 Task: Set the tone-mapping algorithm for Open GL video output to "Reinhard (simple non-linear)".
Action: Mouse moved to (123, 19)
Screenshot: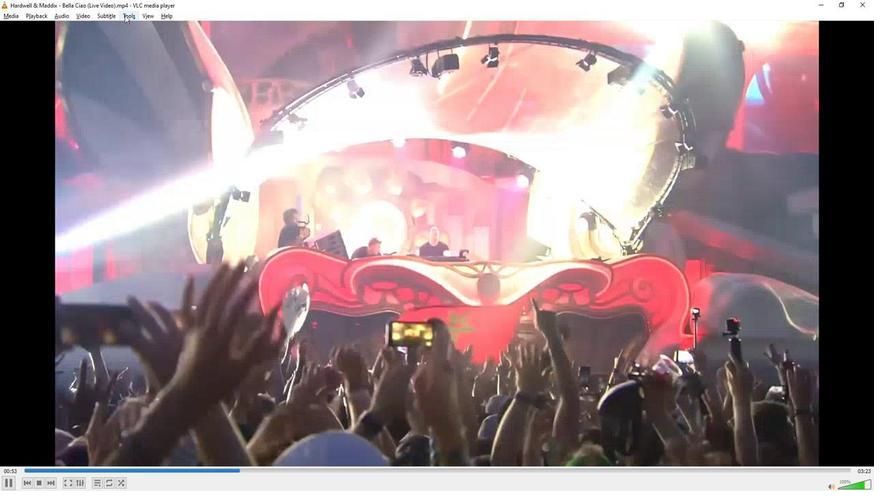 
Action: Mouse pressed left at (123, 19)
Screenshot: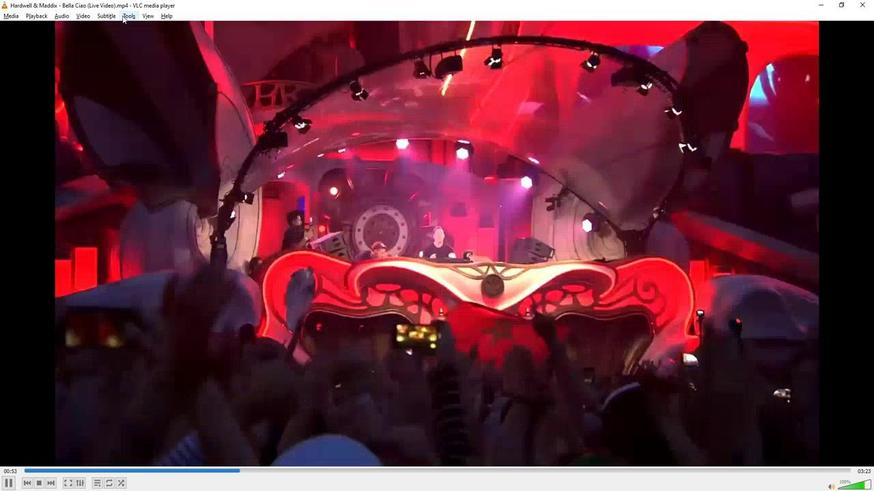 
Action: Mouse moved to (146, 126)
Screenshot: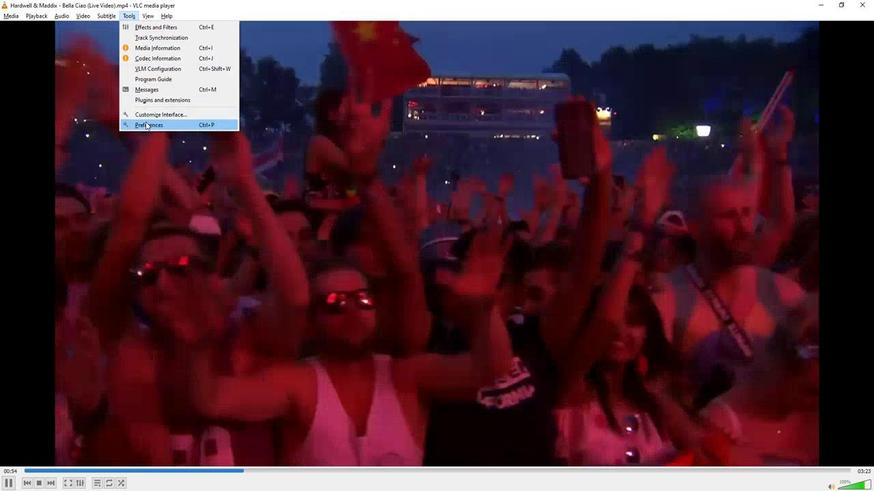 
Action: Mouse pressed left at (146, 126)
Screenshot: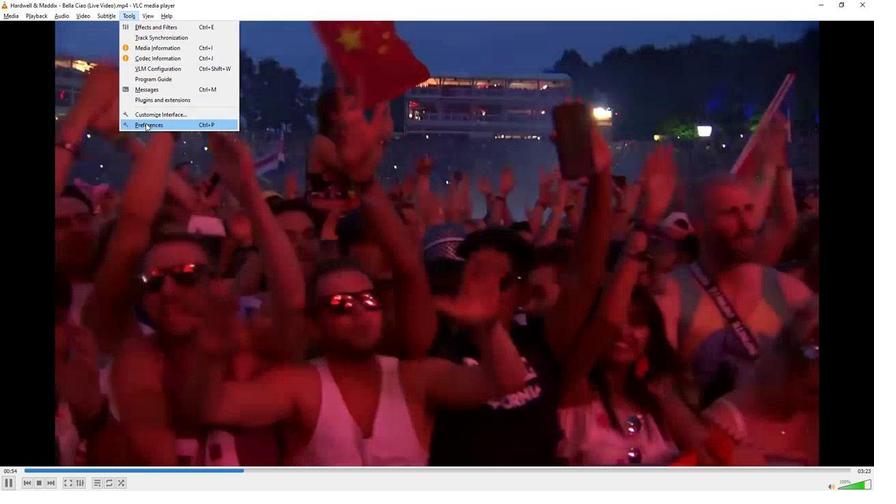 
Action: Mouse moved to (196, 391)
Screenshot: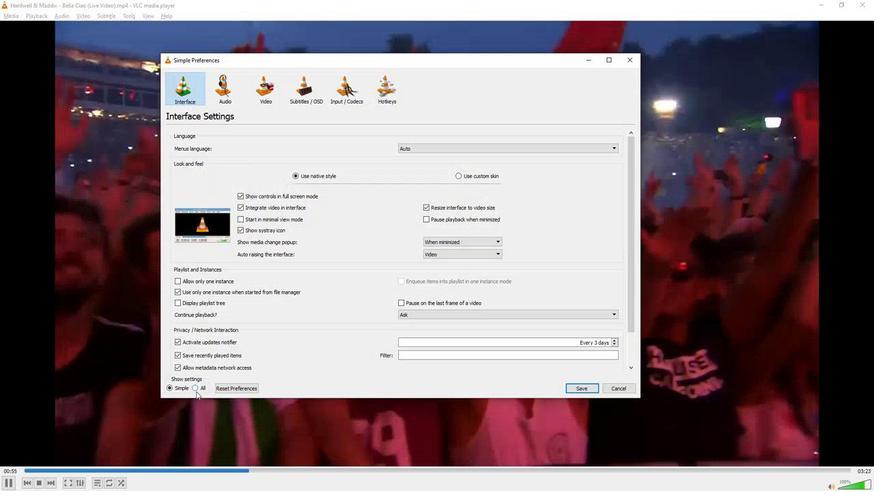 
Action: Mouse pressed left at (196, 391)
Screenshot: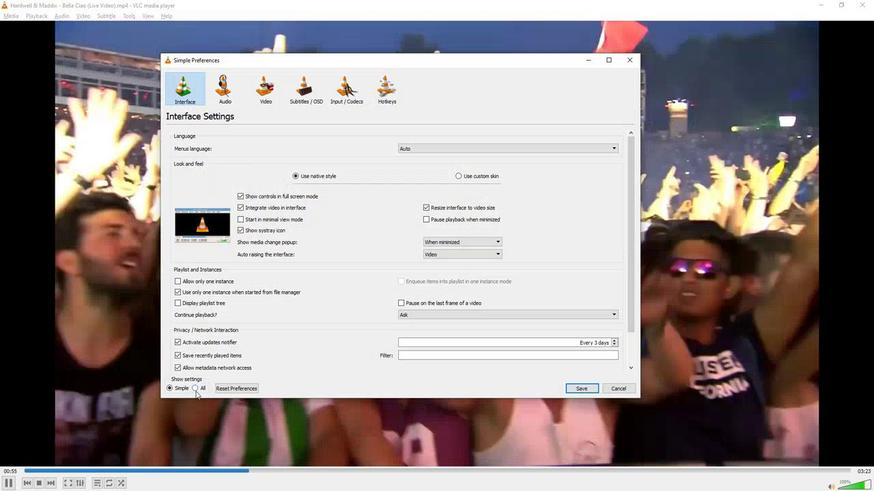 
Action: Mouse moved to (202, 335)
Screenshot: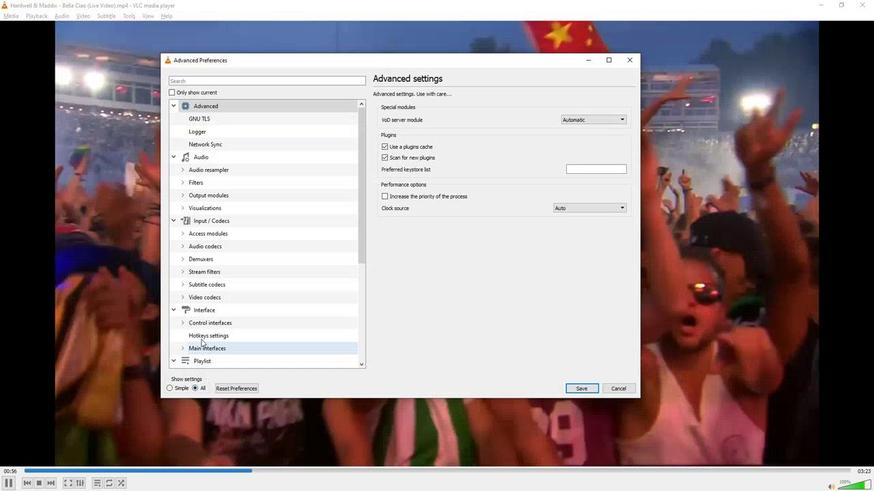 
Action: Mouse scrolled (202, 335) with delta (0, 0)
Screenshot: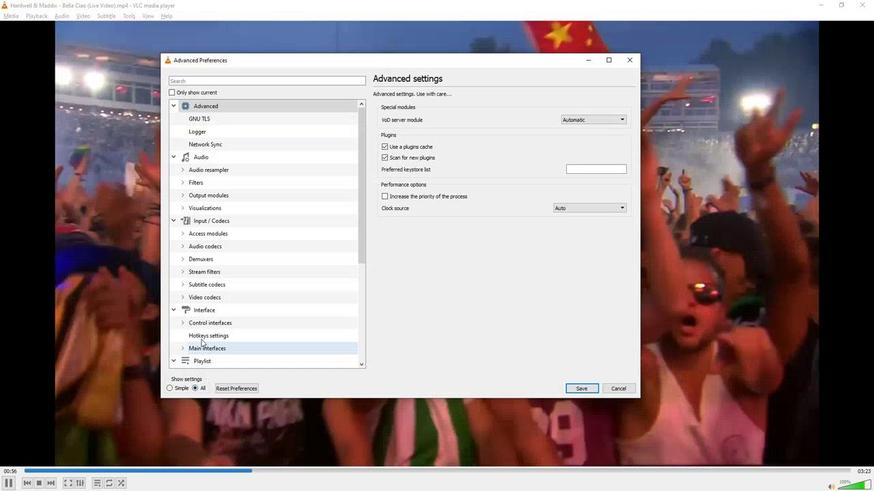 
Action: Mouse scrolled (202, 335) with delta (0, 0)
Screenshot: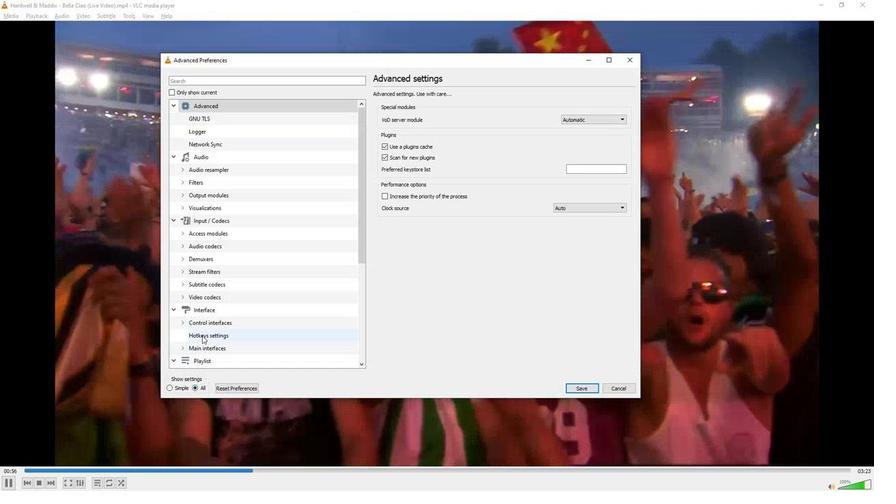 
Action: Mouse scrolled (202, 335) with delta (0, 0)
Screenshot: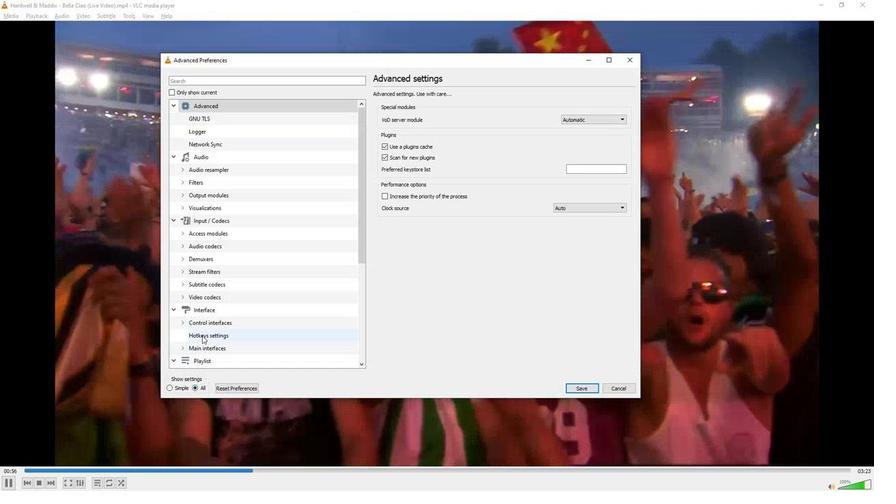 
Action: Mouse moved to (202, 335)
Screenshot: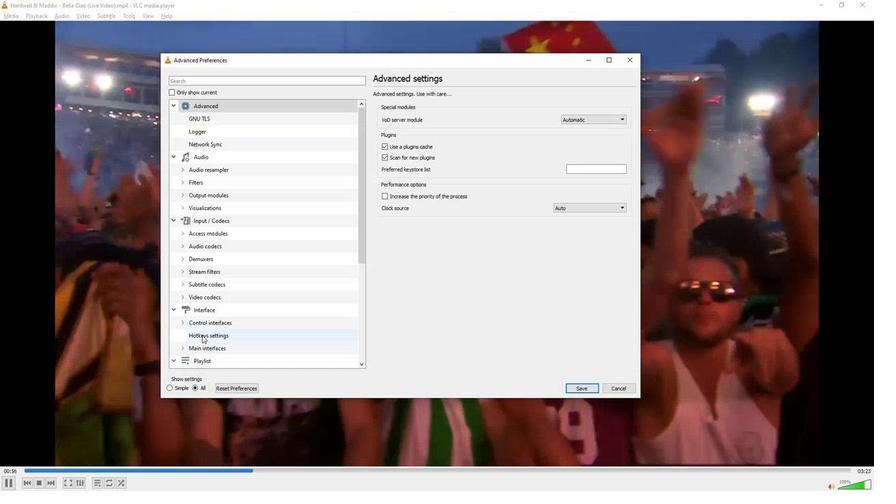 
Action: Mouse scrolled (202, 335) with delta (0, 0)
Screenshot: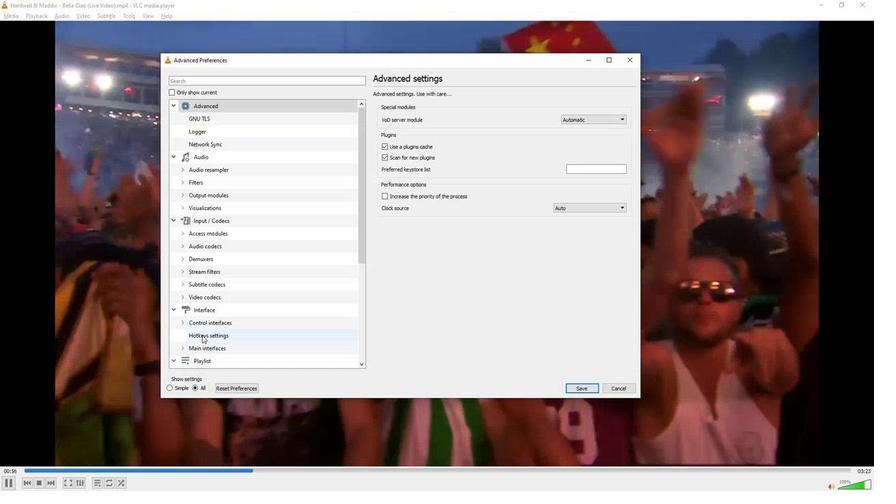 
Action: Mouse moved to (202, 334)
Screenshot: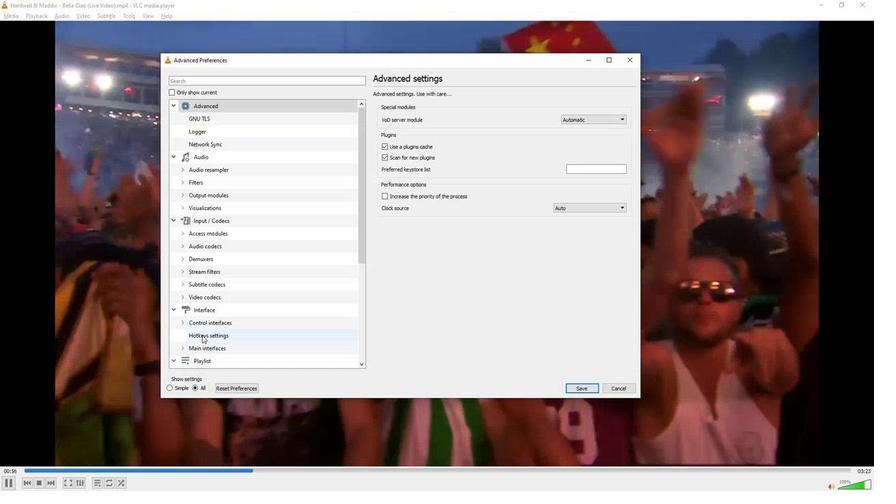 
Action: Mouse scrolled (202, 334) with delta (0, 0)
Screenshot: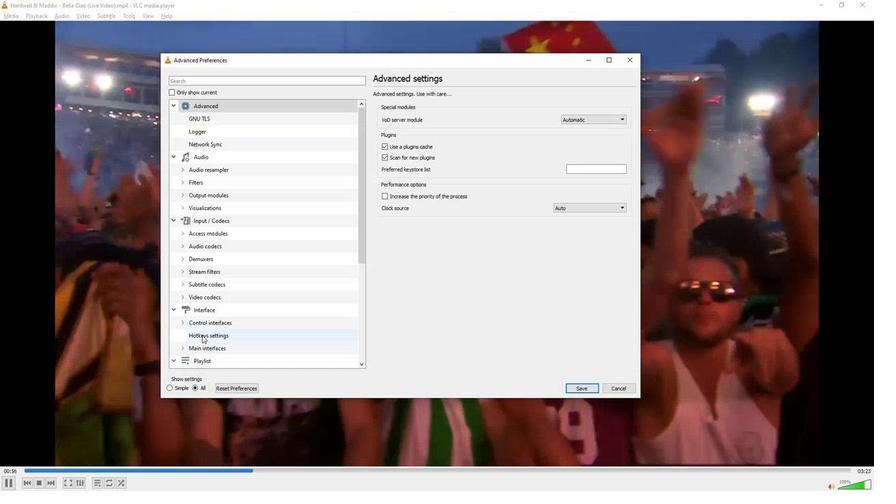
Action: Mouse moved to (184, 335)
Screenshot: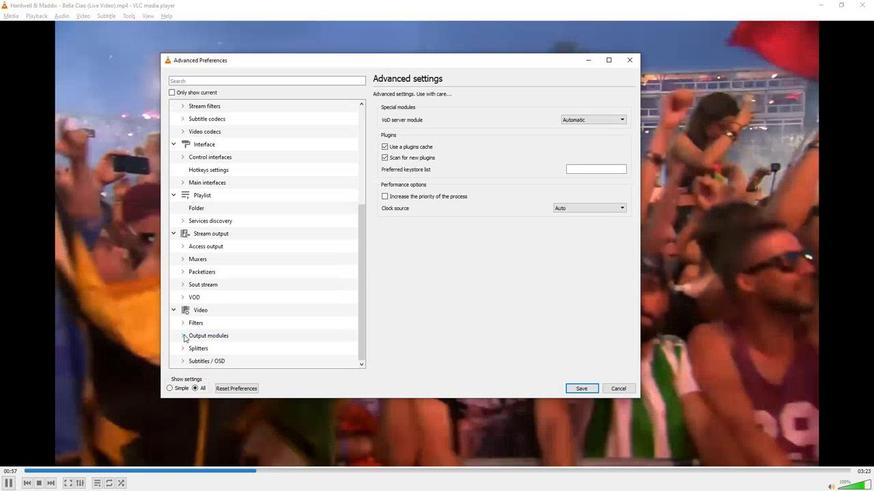 
Action: Mouse pressed left at (184, 335)
Screenshot: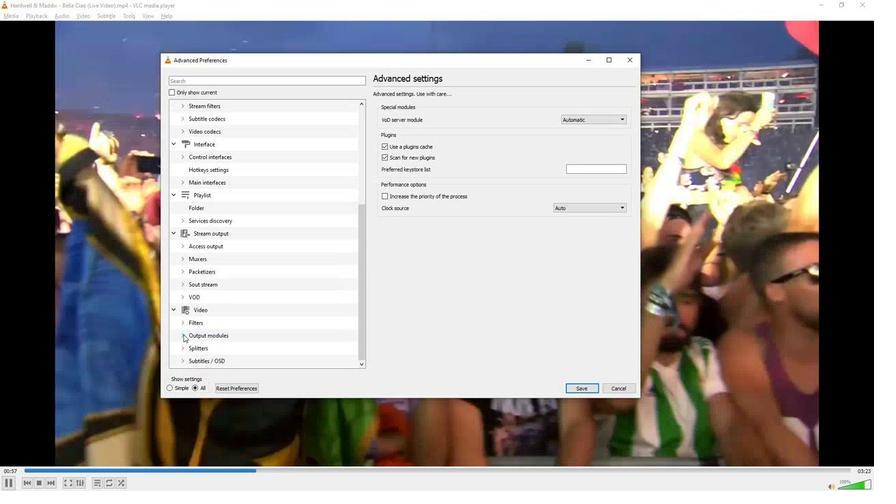 
Action: Mouse moved to (191, 335)
Screenshot: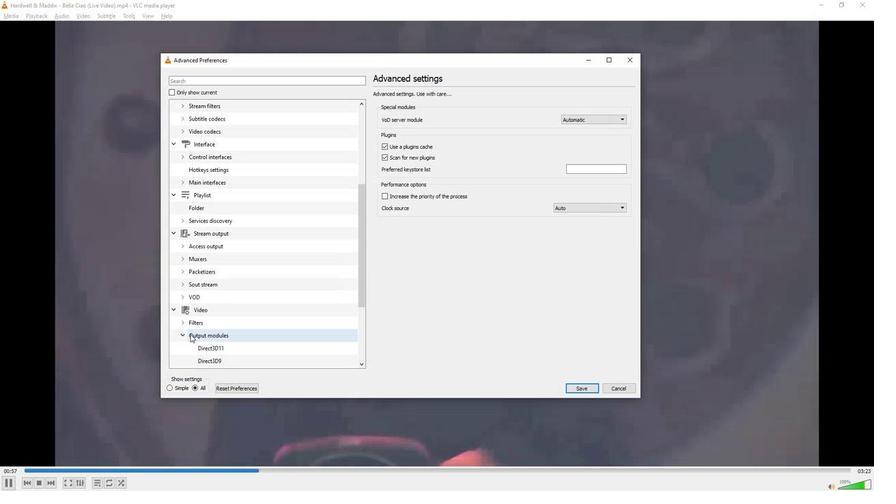 
Action: Mouse scrolled (191, 334) with delta (0, 0)
Screenshot: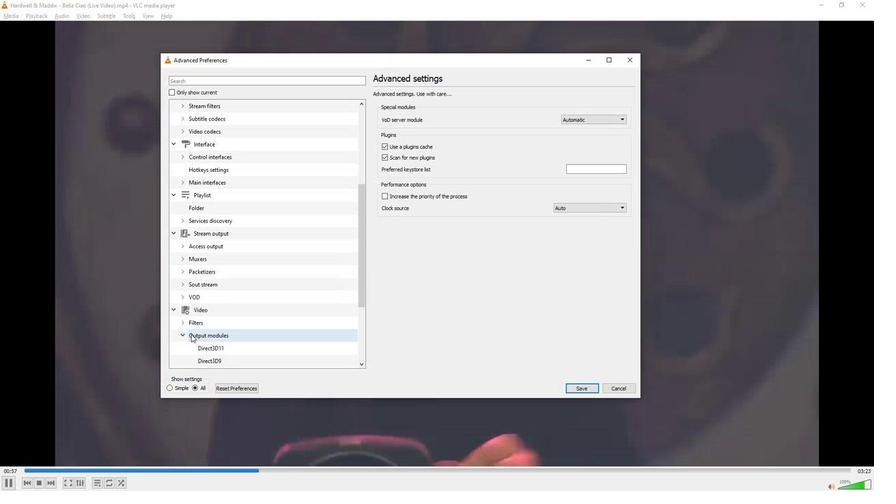 
Action: Mouse scrolled (191, 334) with delta (0, 0)
Screenshot: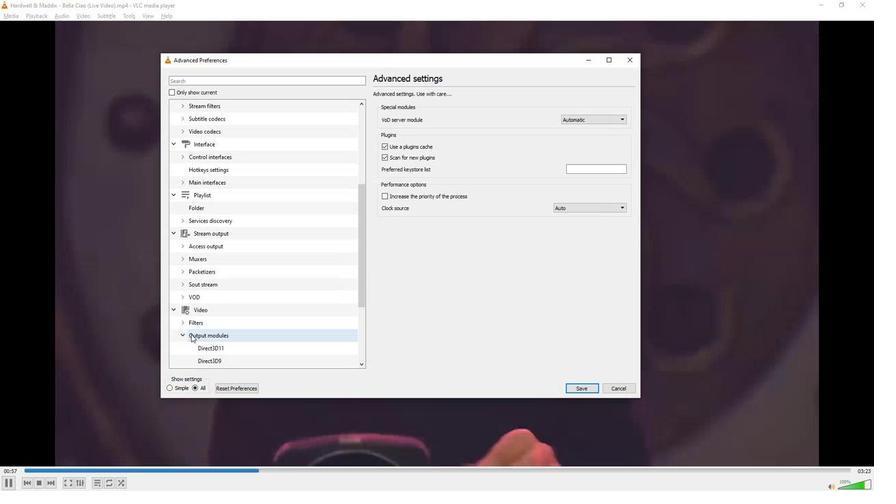 
Action: Mouse scrolled (191, 334) with delta (0, 0)
Screenshot: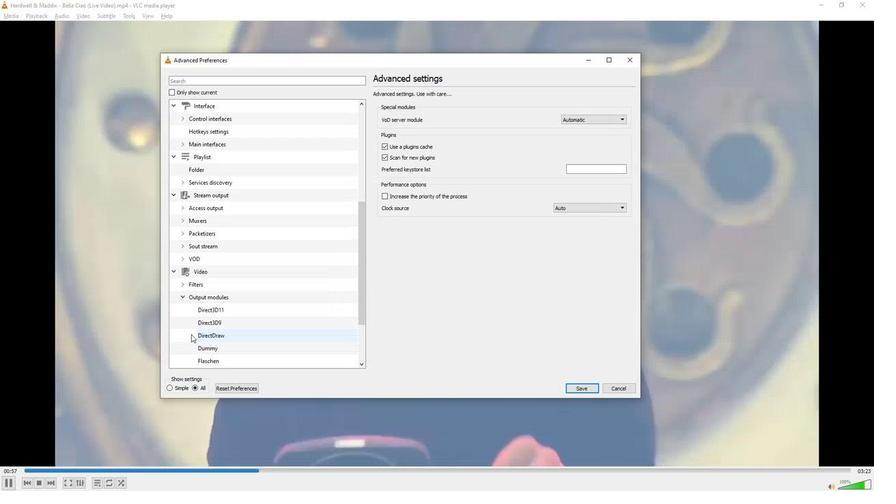 
Action: Mouse scrolled (191, 334) with delta (0, 0)
Screenshot: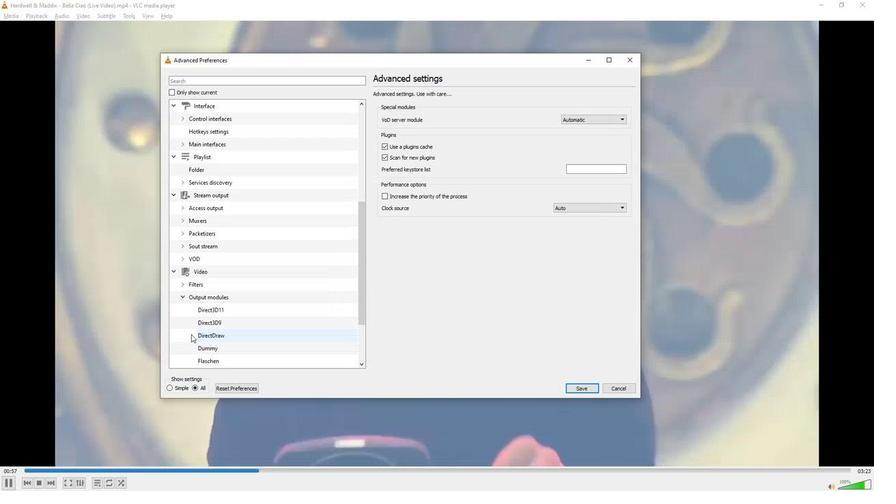 
Action: Mouse scrolled (191, 334) with delta (0, 0)
Screenshot: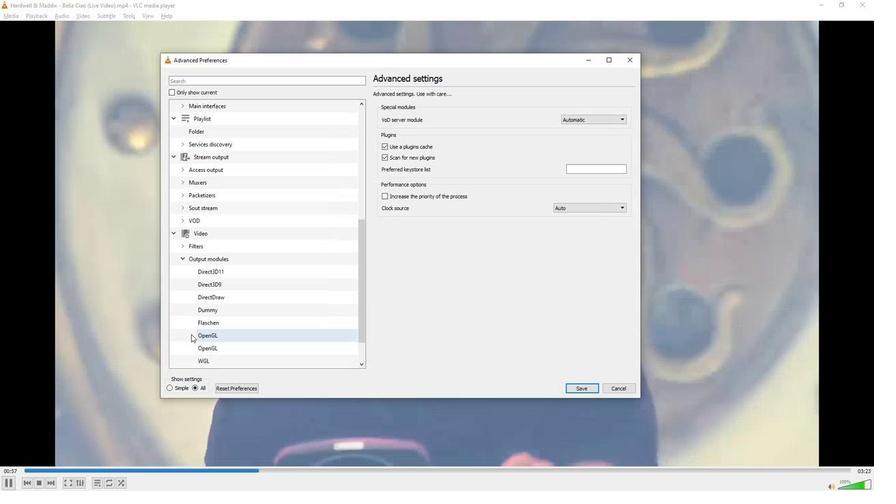 
Action: Mouse scrolled (191, 334) with delta (0, 0)
Screenshot: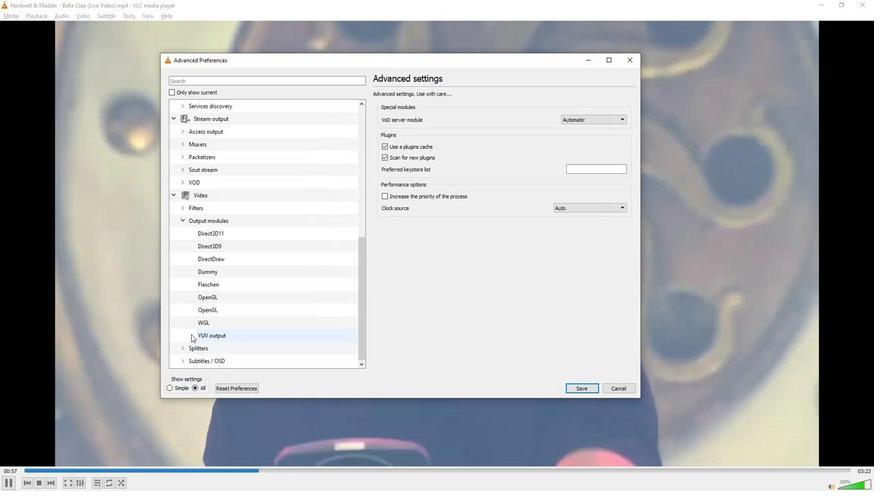 
Action: Mouse moved to (207, 298)
Screenshot: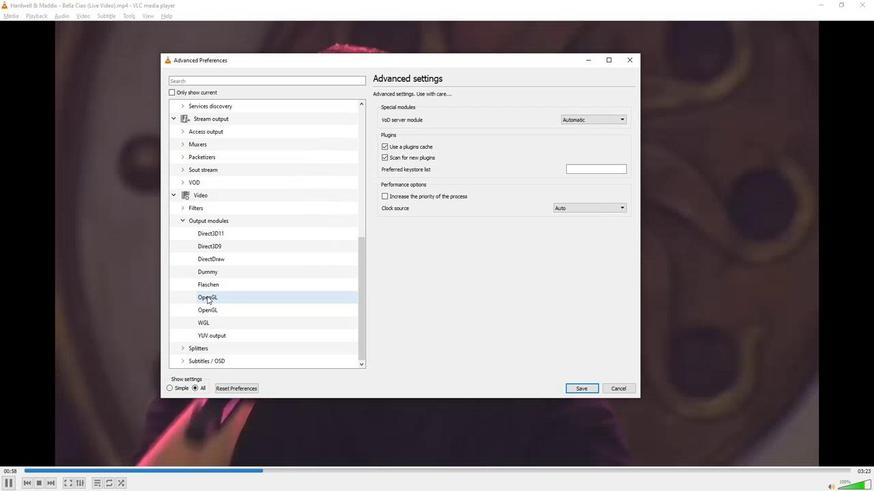 
Action: Mouse pressed left at (207, 298)
Screenshot: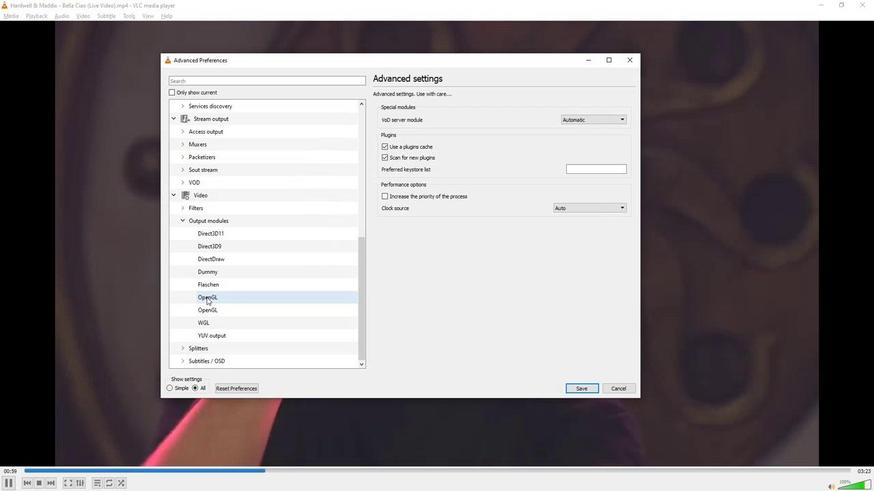 
Action: Mouse moved to (577, 198)
Screenshot: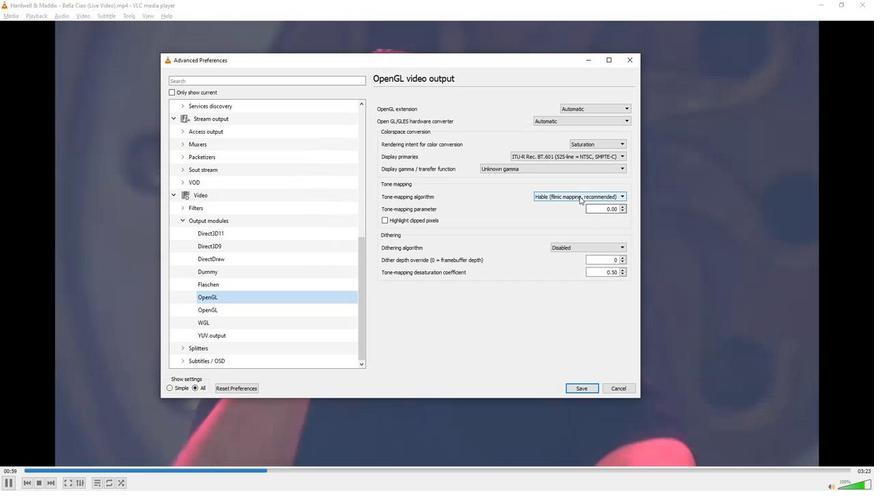 
Action: Mouse pressed left at (577, 198)
Screenshot: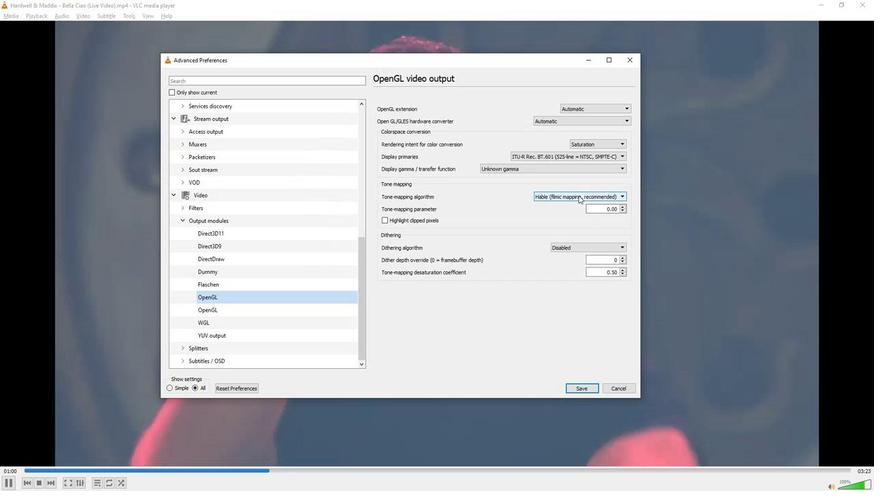 
Action: Mouse moved to (561, 217)
Screenshot: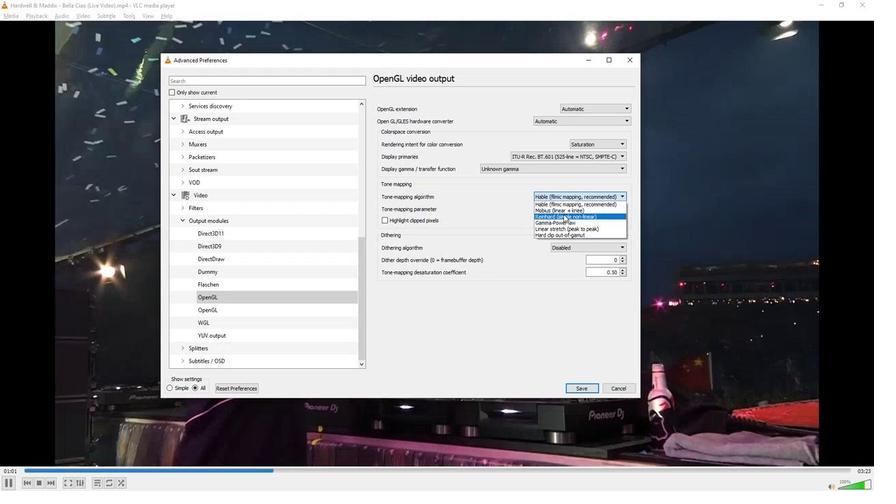 
Action: Mouse pressed left at (561, 217)
Screenshot: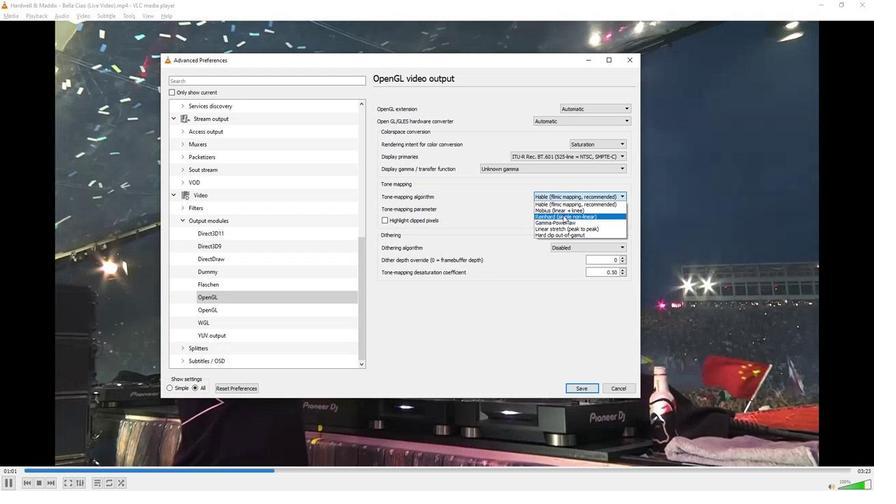 
Action: Mouse moved to (527, 286)
Screenshot: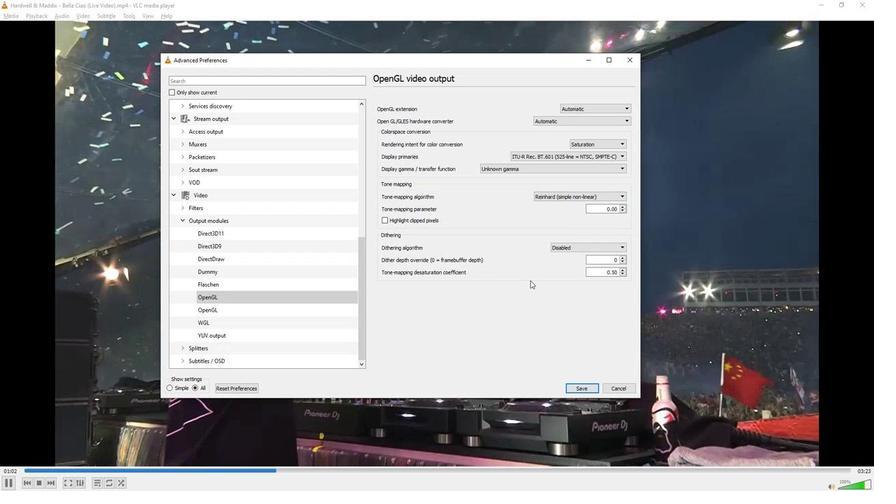 
